 Task: Create Board Team Collaboration Best Practices to Workspace Email Management. Create Board Diversity and Inclusion Employee Resource Groups to Workspace Email Management. Create Board Content Marketing Podcast Strategy and Execution to Workspace Email Management
Action: Mouse moved to (370, 61)
Screenshot: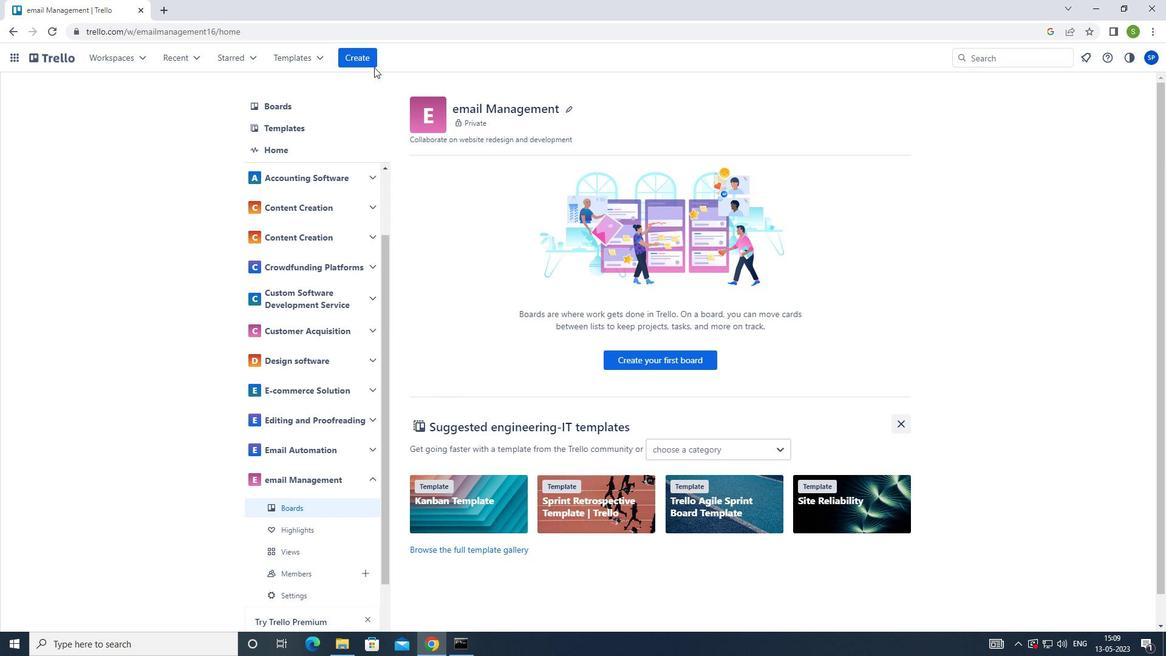 
Action: Mouse pressed left at (370, 61)
Screenshot: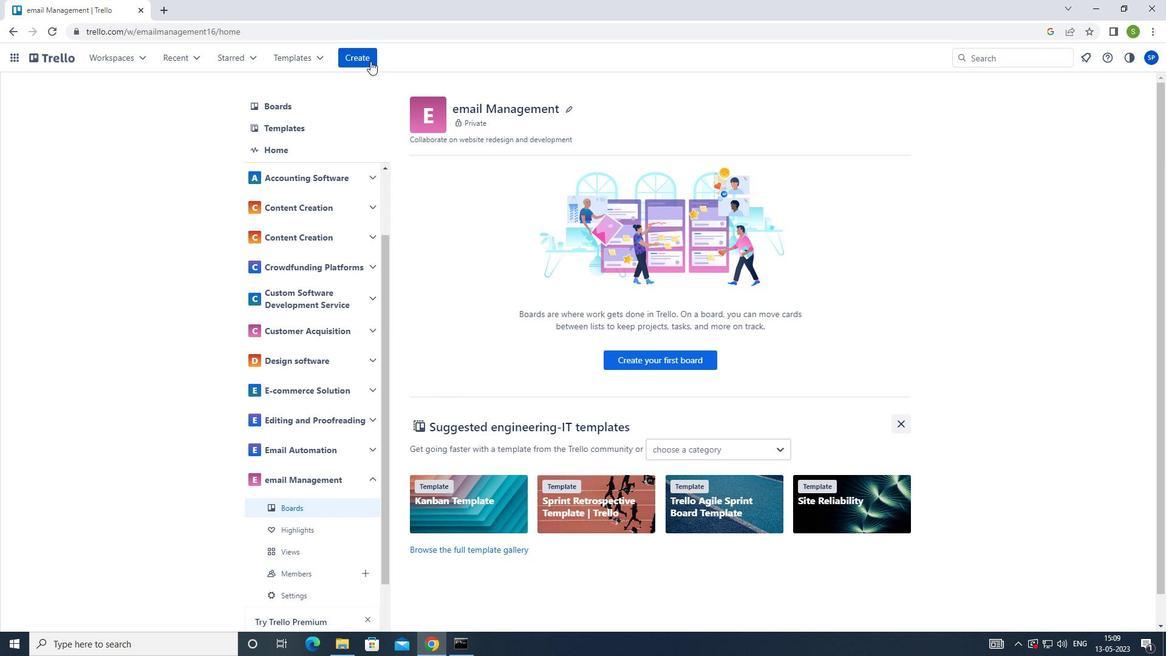 
Action: Mouse moved to (376, 95)
Screenshot: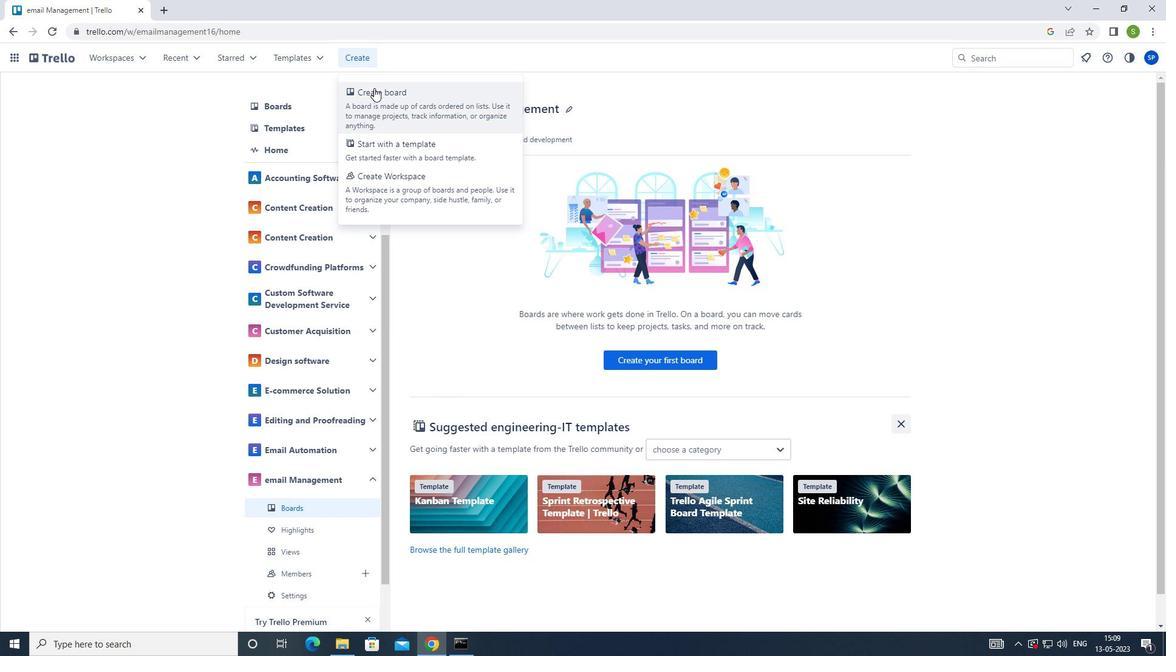 
Action: Mouse pressed left at (376, 95)
Screenshot: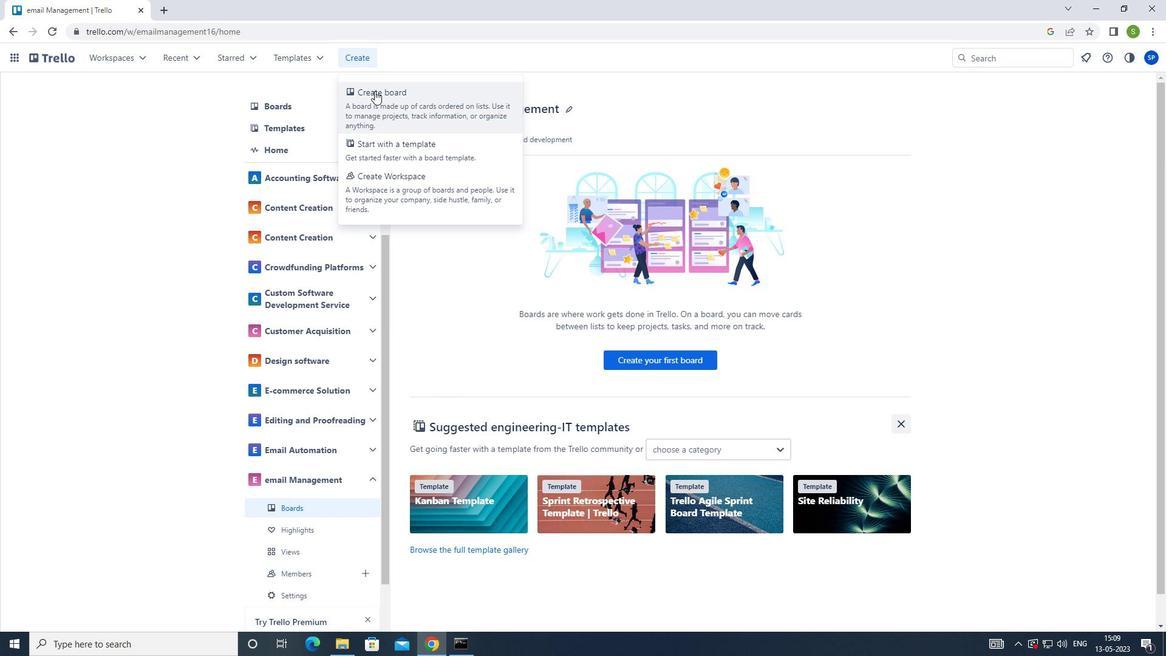 
Action: Mouse moved to (609, 225)
Screenshot: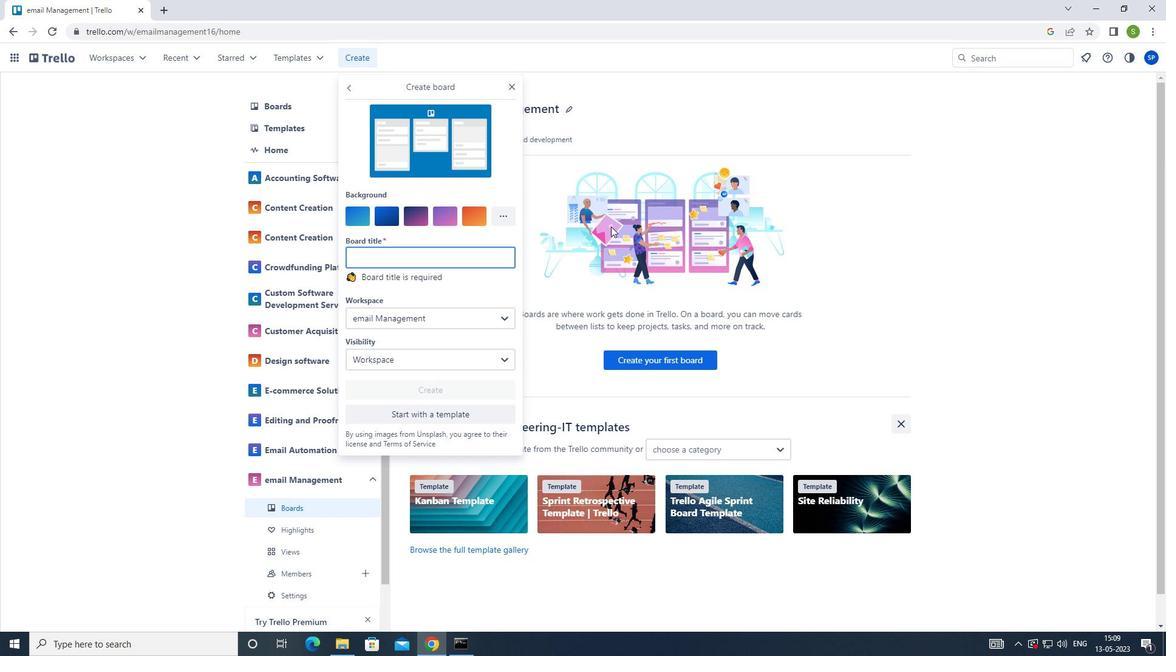 
Action: Key pressed <Key.shift>TEAM<Key.space><Key.shift><Key.shift><Key.shift><Key.shift><Key.shift><Key.shift><Key.shift><Key.shift><Key.shift><Key.shift><Key.shift><Key.shift><Key.shift><Key.shift><Key.shift><Key.shift><Key.shift><Key.shift><Key.shift>COLLABORATION<Key.space><Key.shift>BESTR<Key.backspace>
Screenshot: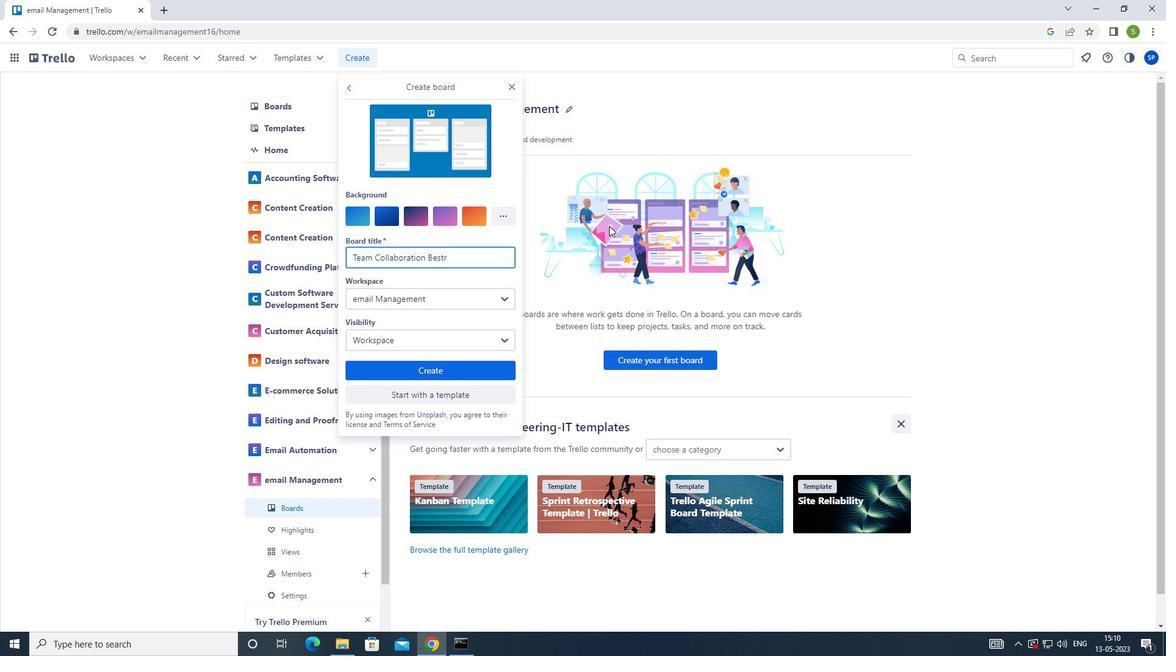 
Action: Mouse moved to (608, 225)
Screenshot: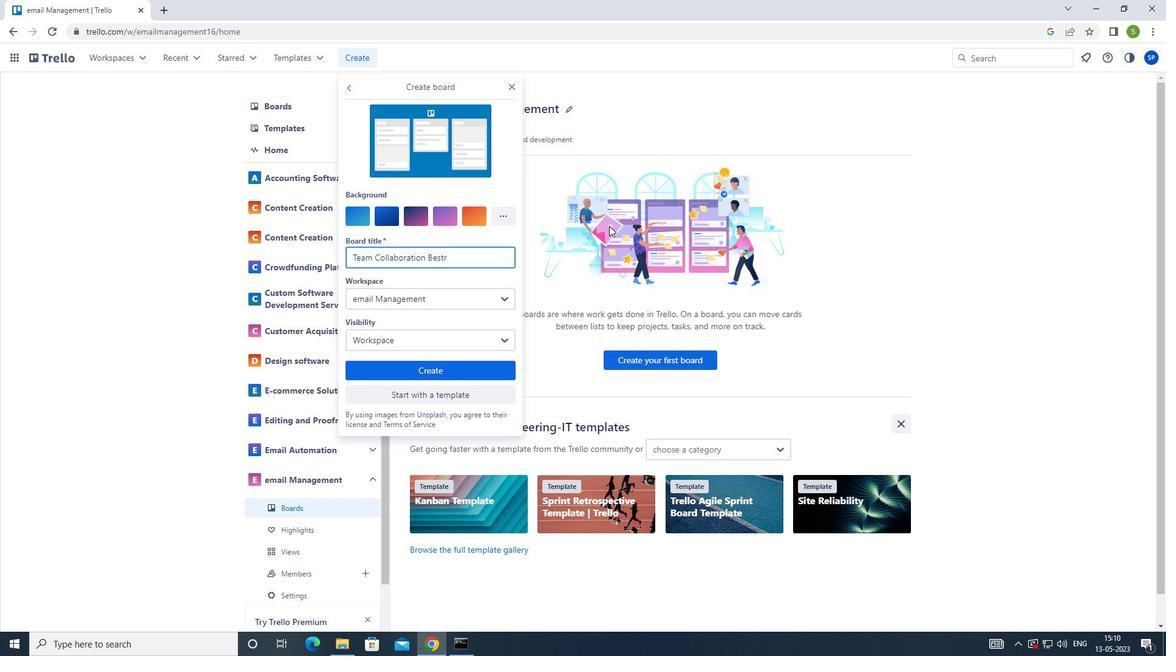 
Action: Key pressed <Key.space><Key.shift_r>
Screenshot: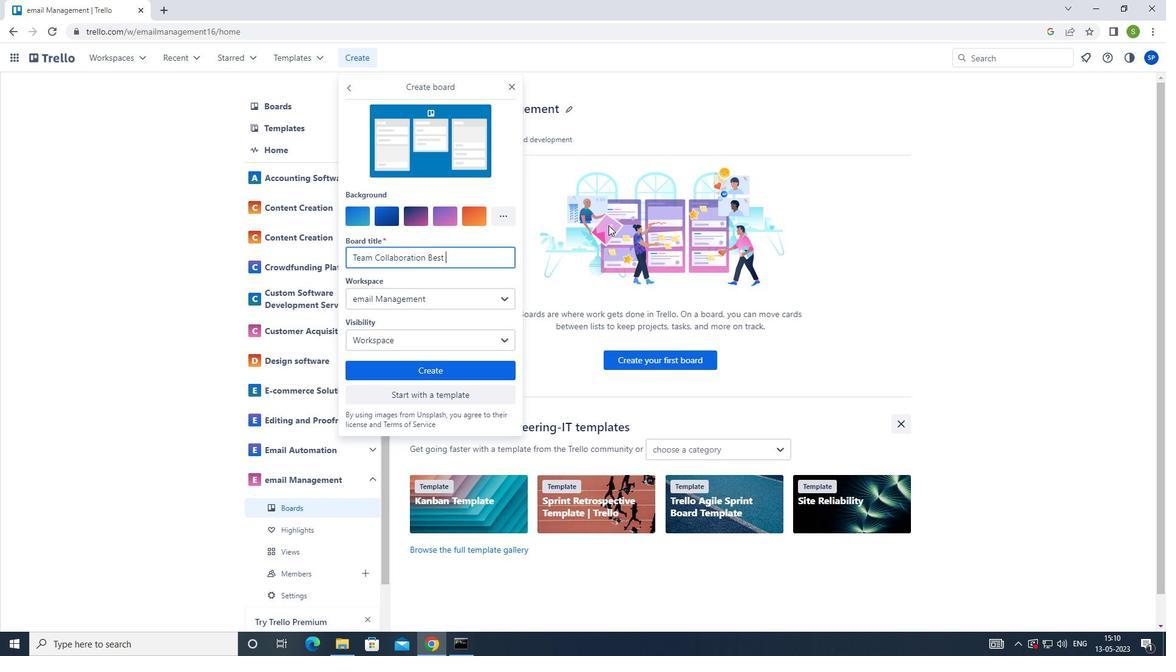 
Action: Mouse moved to (608, 224)
Screenshot: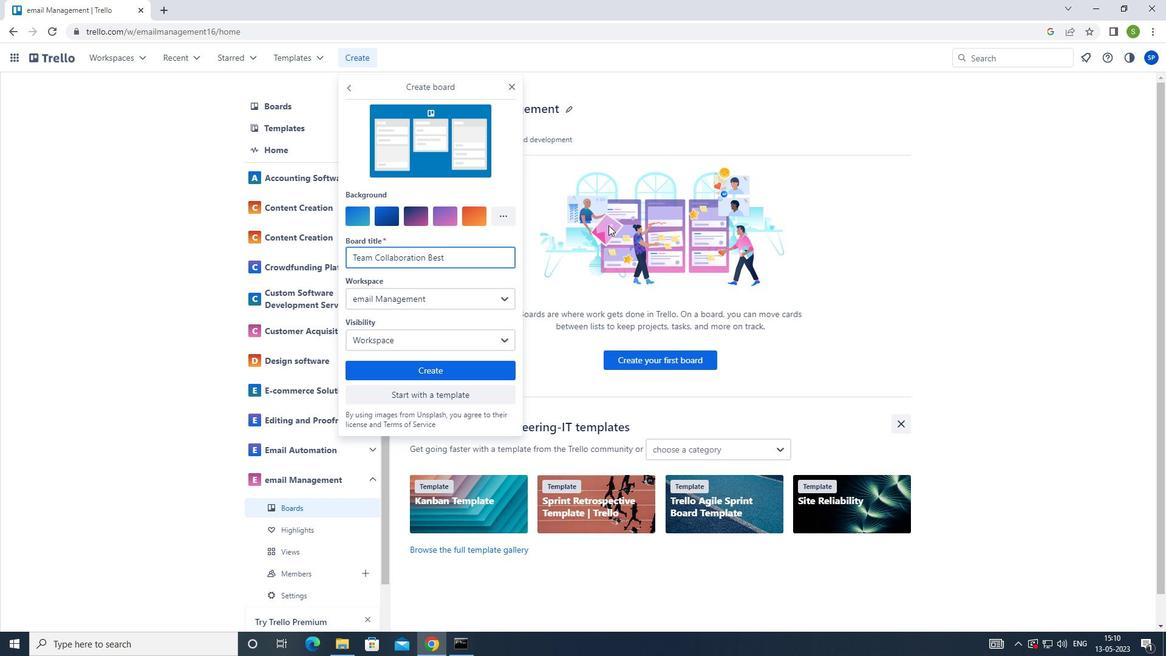 
Action: Key pressed PRACTICES
Screenshot: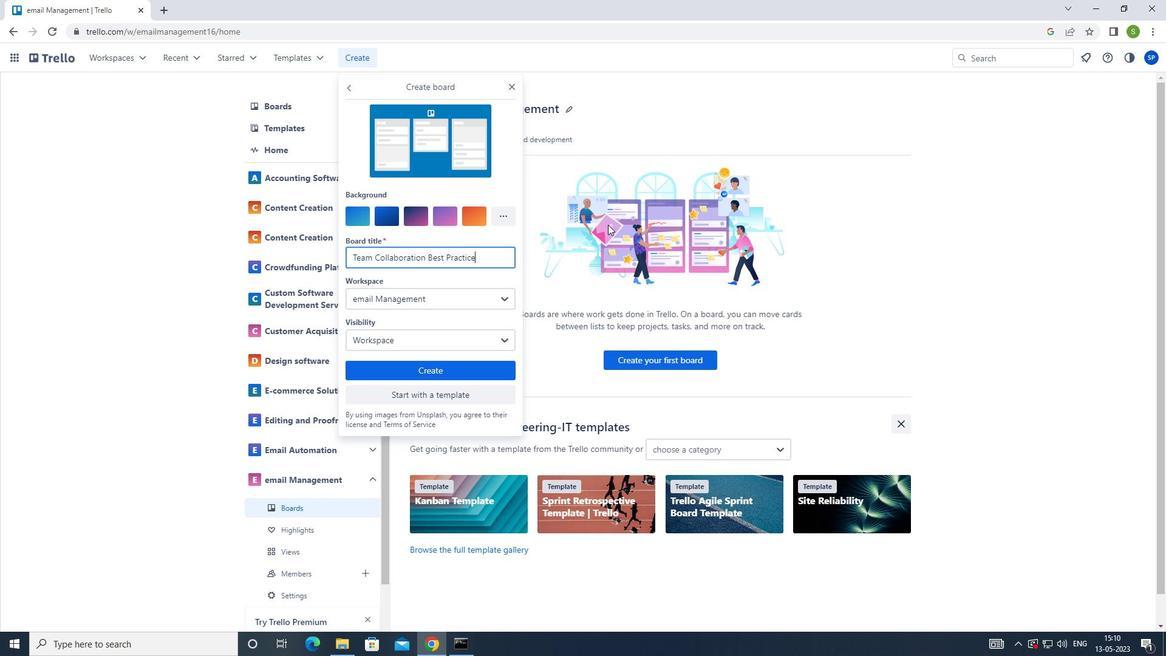 
Action: Mouse moved to (431, 374)
Screenshot: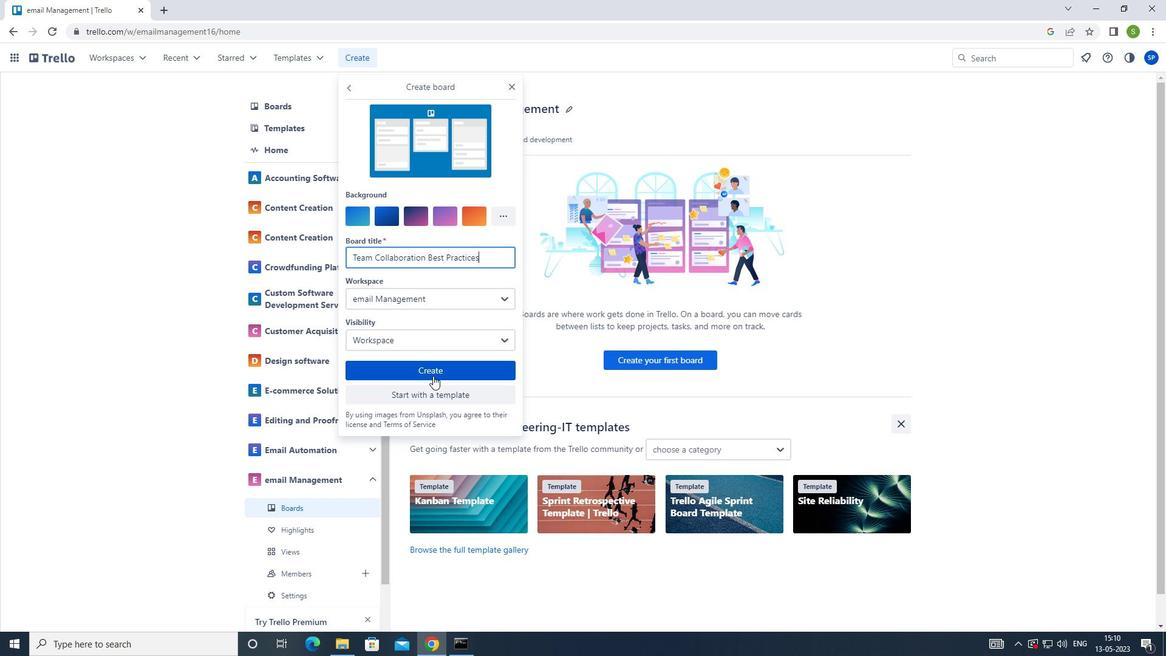 
Action: Mouse pressed left at (431, 374)
Screenshot: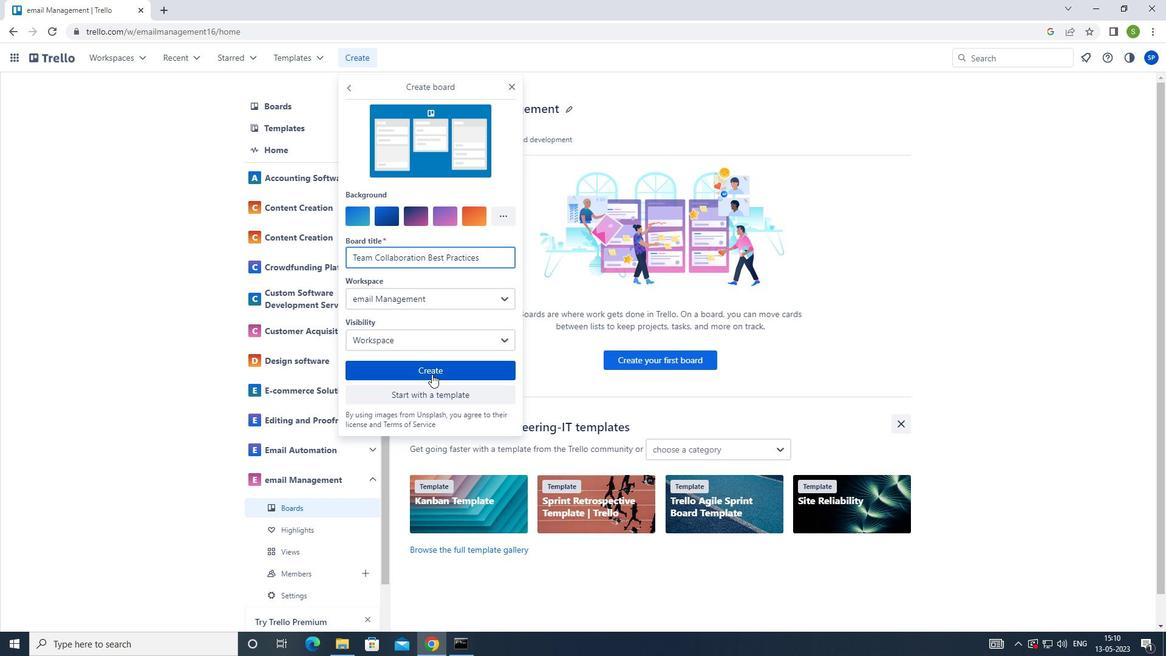 
Action: Mouse moved to (363, 50)
Screenshot: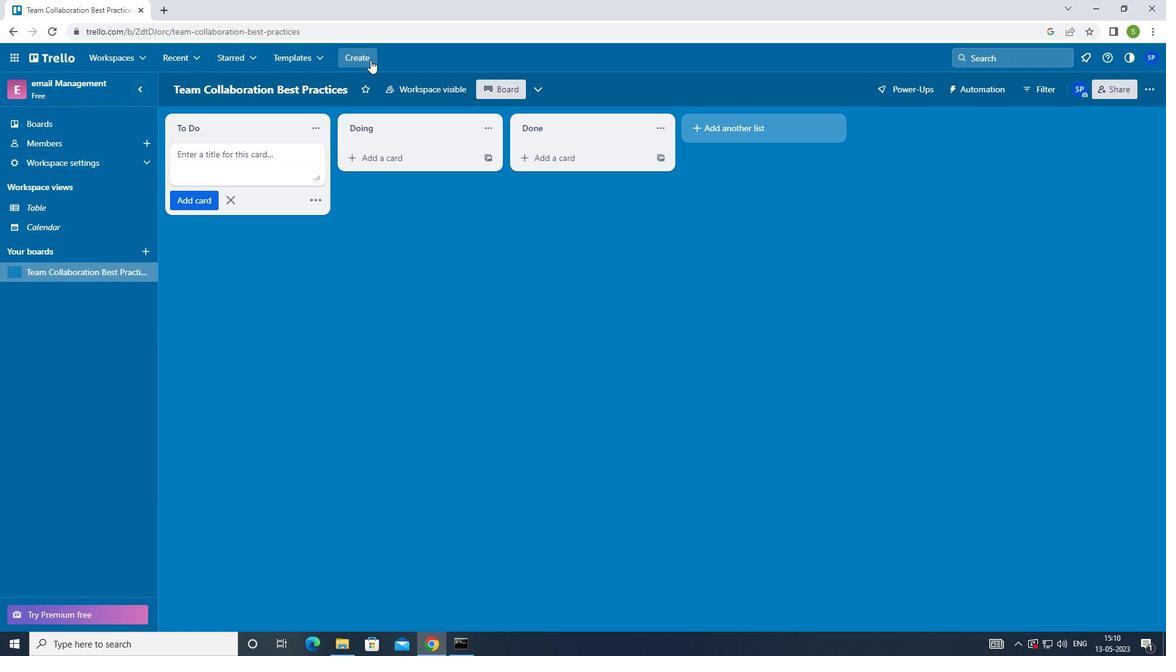 
Action: Mouse pressed left at (363, 50)
Screenshot: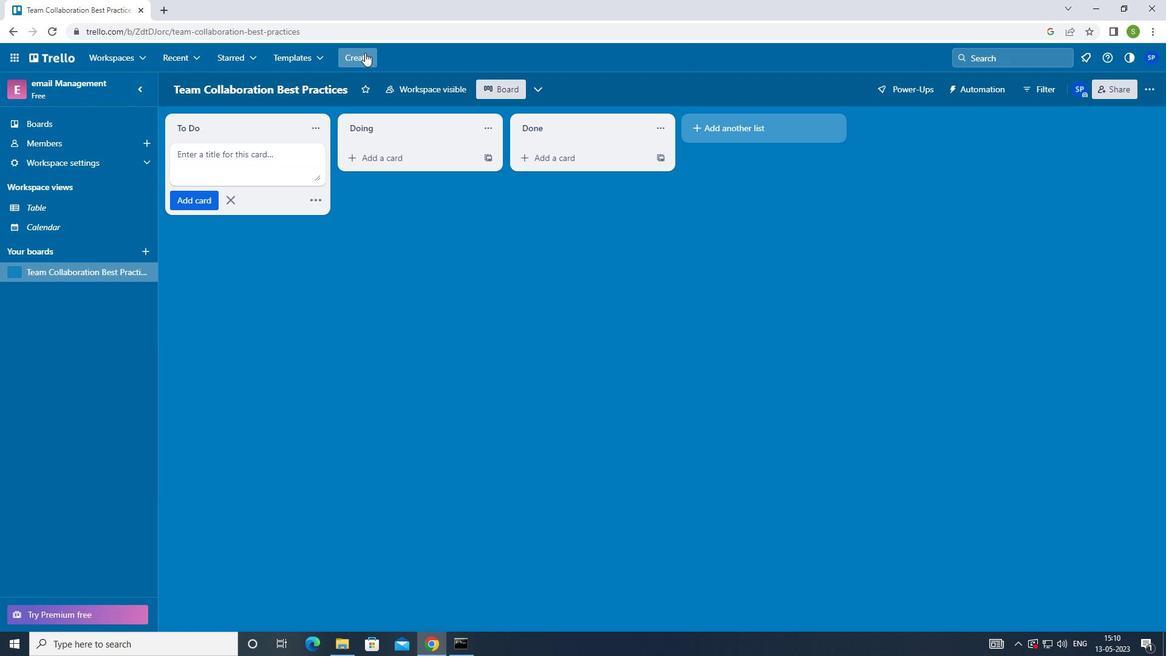
Action: Mouse moved to (377, 93)
Screenshot: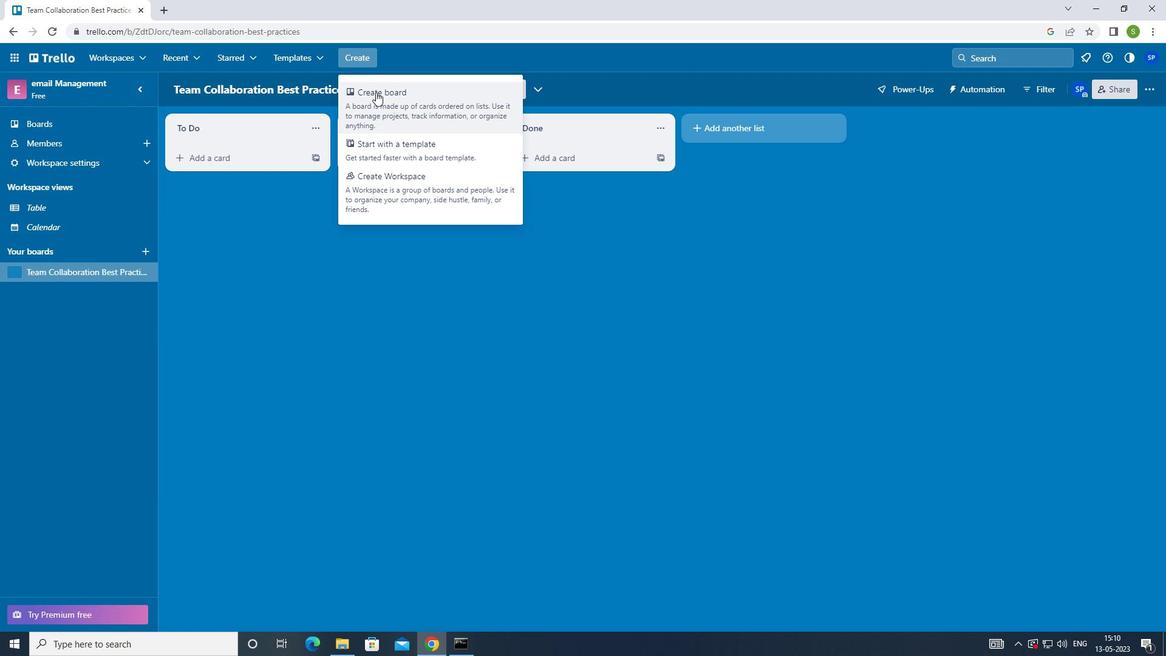 
Action: Mouse pressed left at (377, 93)
Screenshot: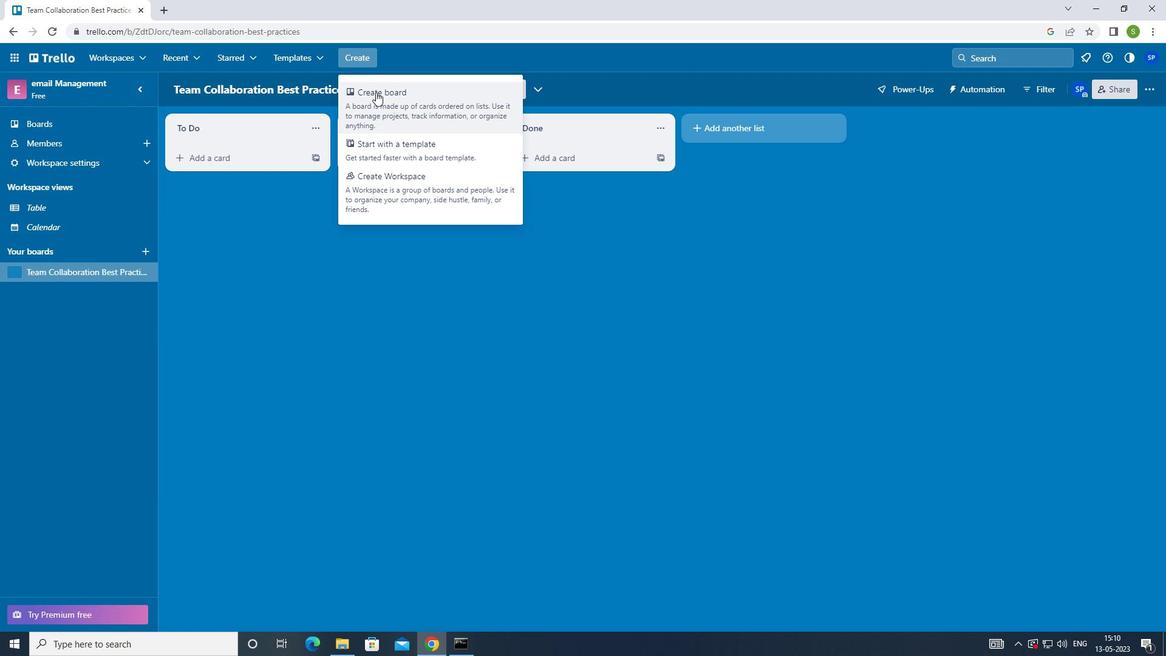 
Action: Mouse moved to (586, 297)
Screenshot: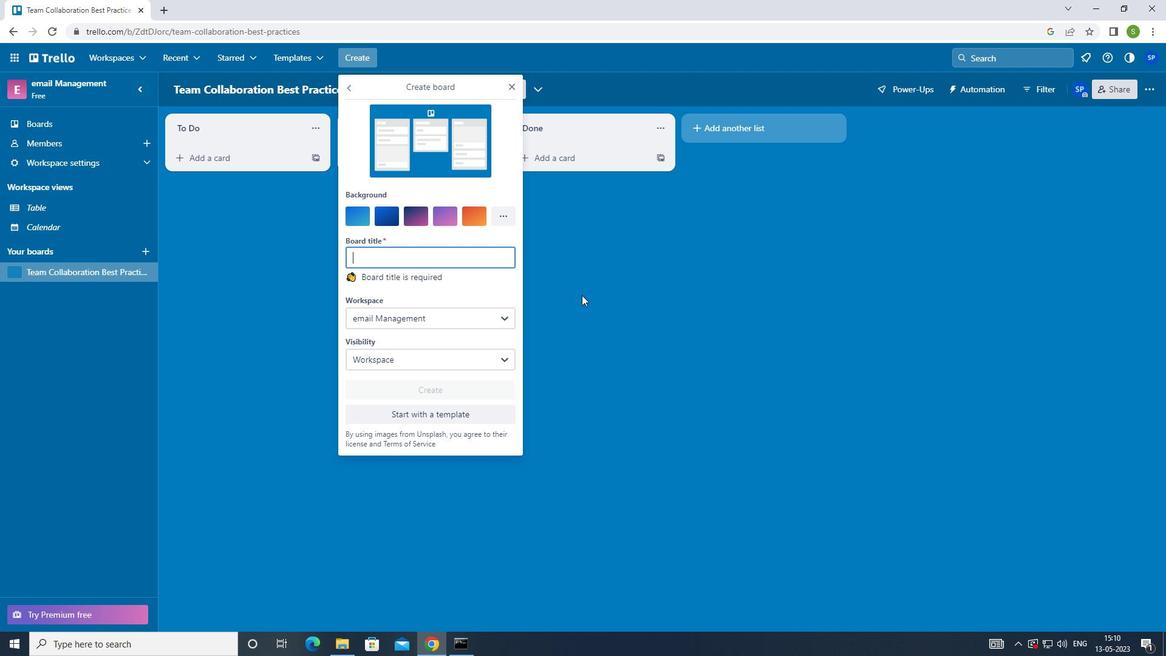 
Action: Key pressed <Key.shift>DIVERSITY<Key.space>AND<Key.space><Key.shift_r><Key.shift_r><Key.shift_r><Key.shift_r><Key.shift_r>INCLI<Key.backspace>USION<Key.space><Key.shift>EMPLOYEE<Key.space><Key.shift>RESOURCE<Key.space><Key.shift>GROUPS
Screenshot: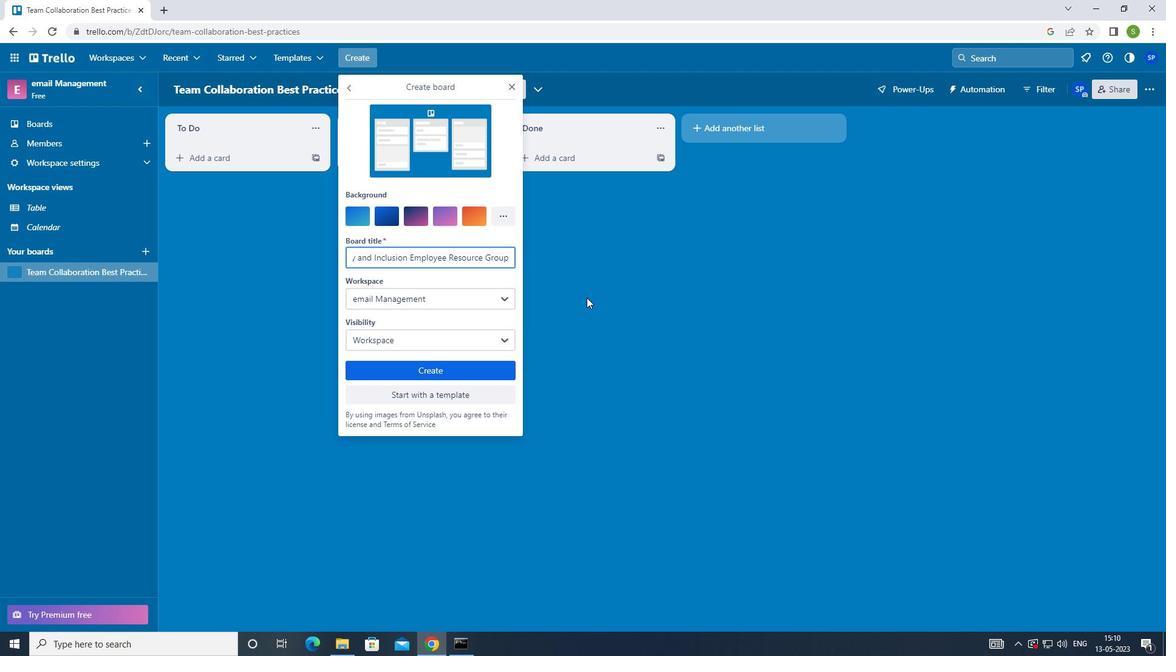 
Action: Mouse moved to (447, 368)
Screenshot: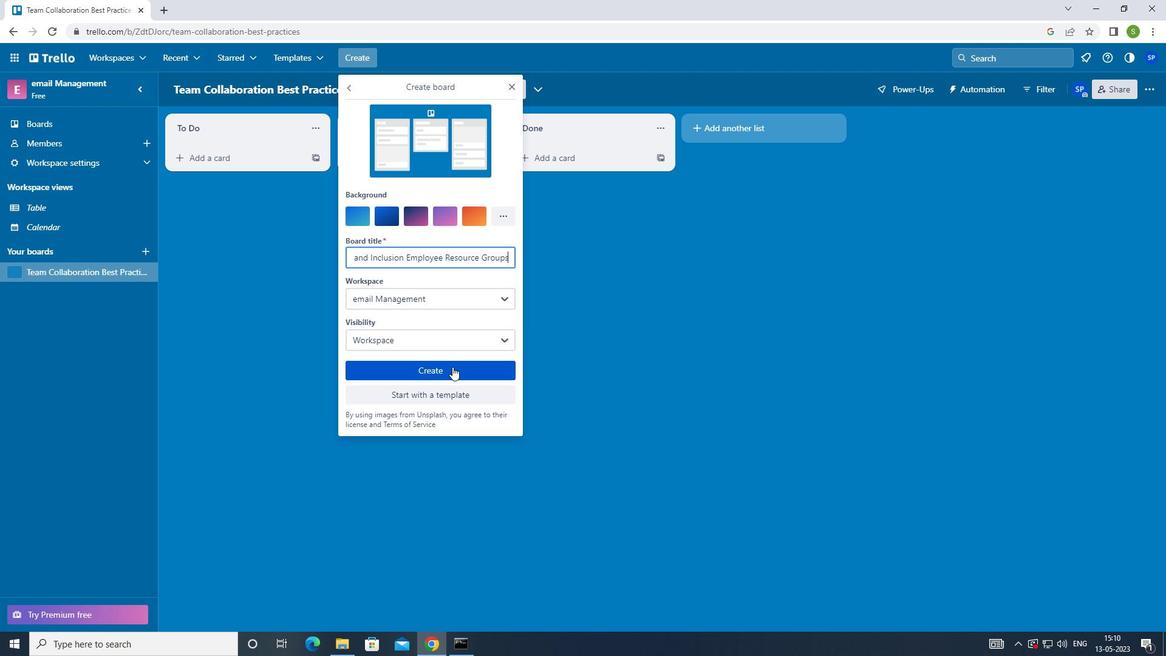 
Action: Mouse pressed left at (447, 368)
Screenshot: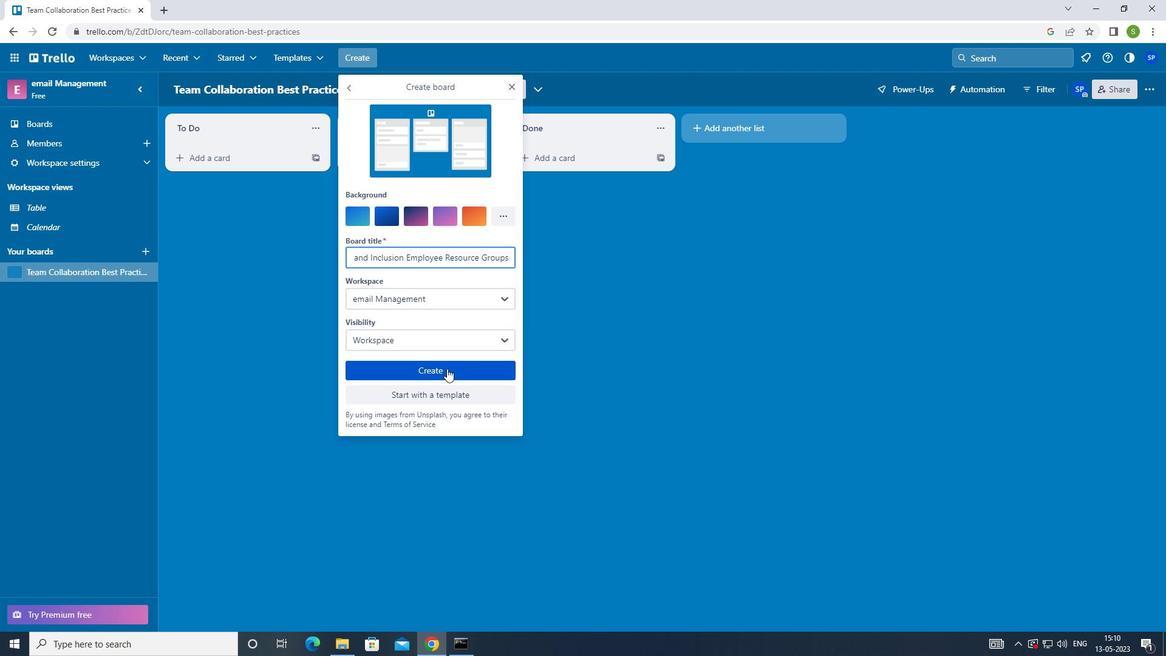 
Action: Mouse moved to (345, 52)
Screenshot: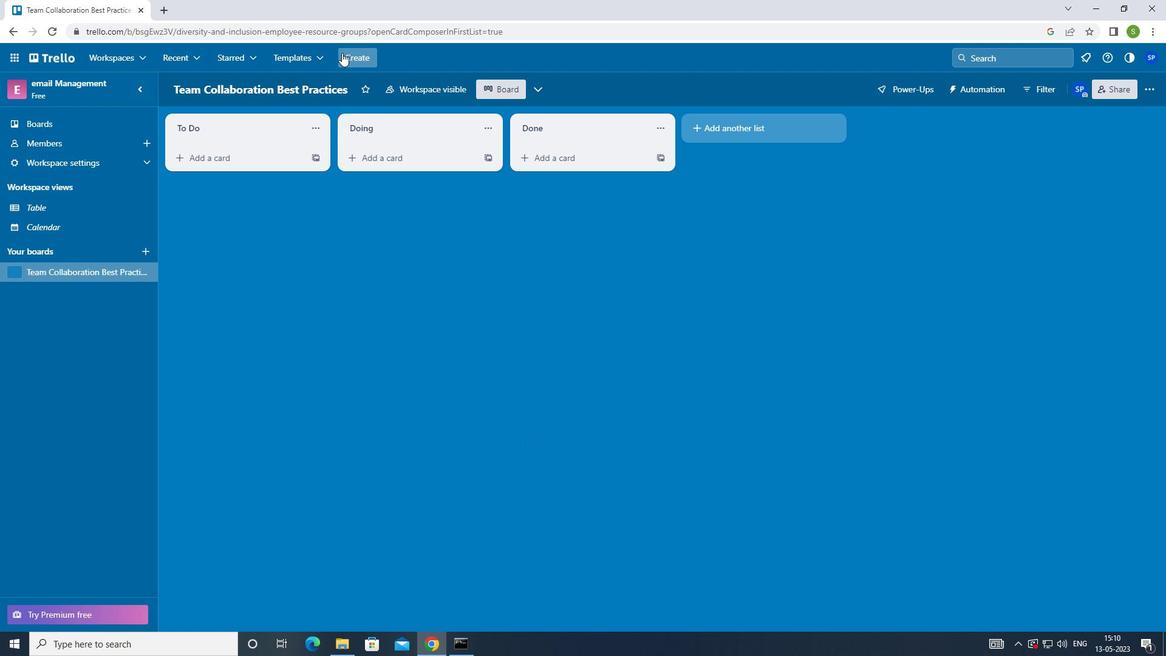 
Action: Mouse pressed left at (345, 52)
Screenshot: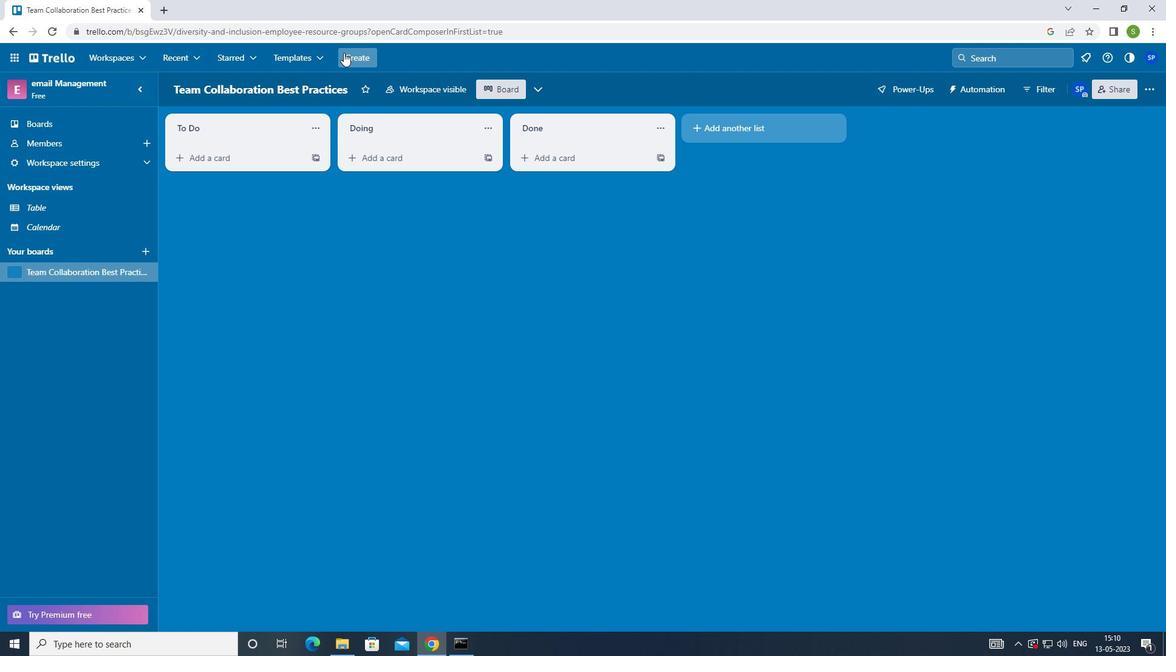 
Action: Mouse moved to (367, 122)
Screenshot: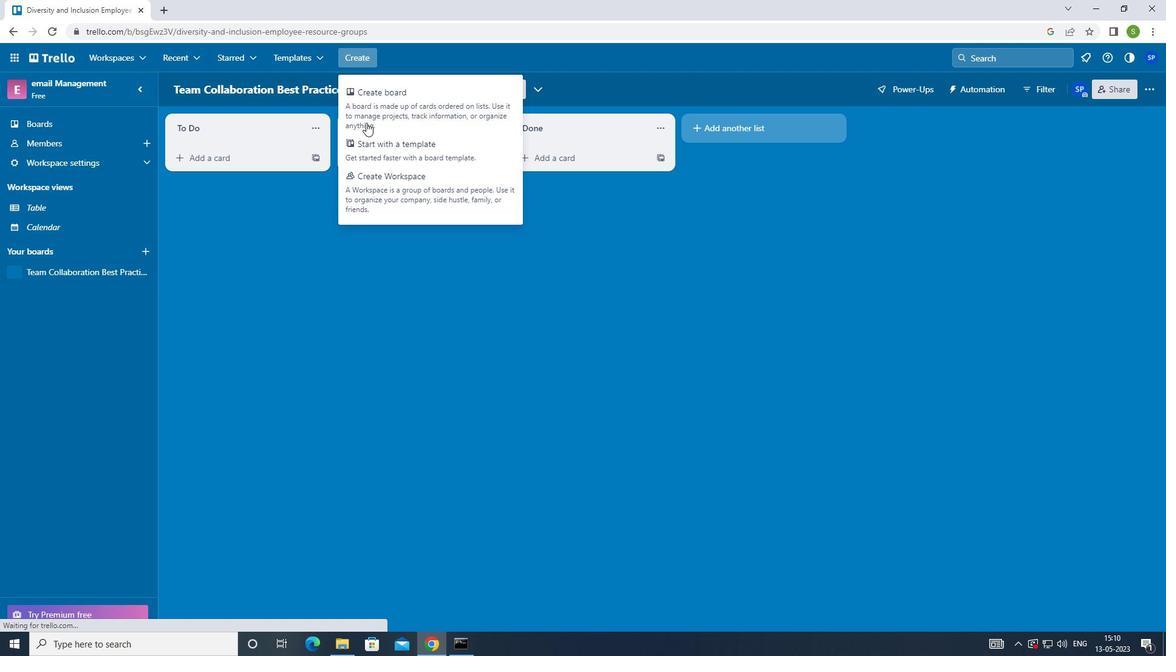 
Action: Mouse pressed left at (367, 122)
Screenshot: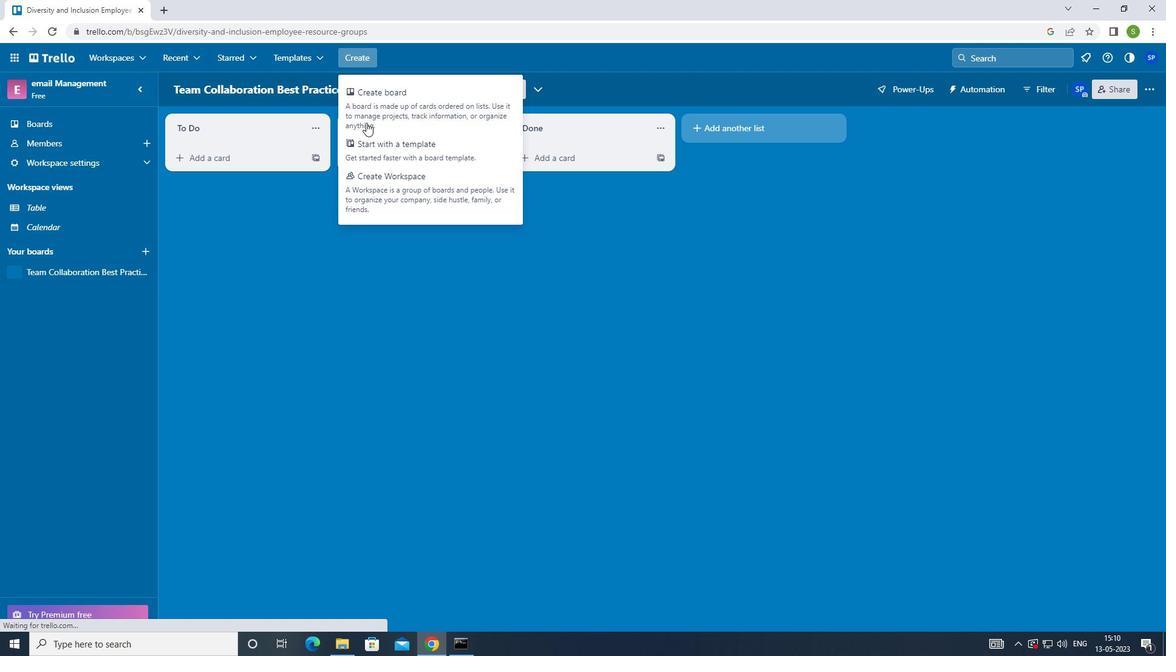 
Action: Mouse moved to (368, 125)
Screenshot: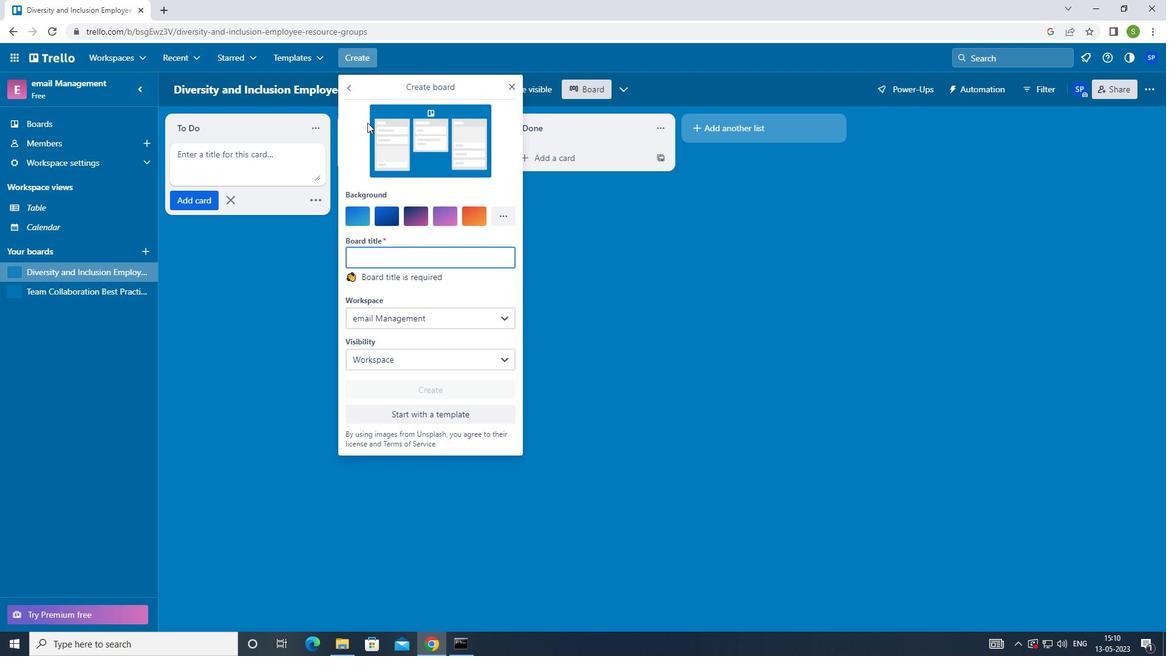 
Action: Key pressed <Key.shift>CONTENT<Key.space><Key.shift_r>MARKETING<Key.space><Key.shift_r>PA<Key.backspace>ODCAST<Key.space><Key.shift>STRATEGY<Key.space><Key.shift>AND<Key.space><Key.shift>EXECUTION
Screenshot: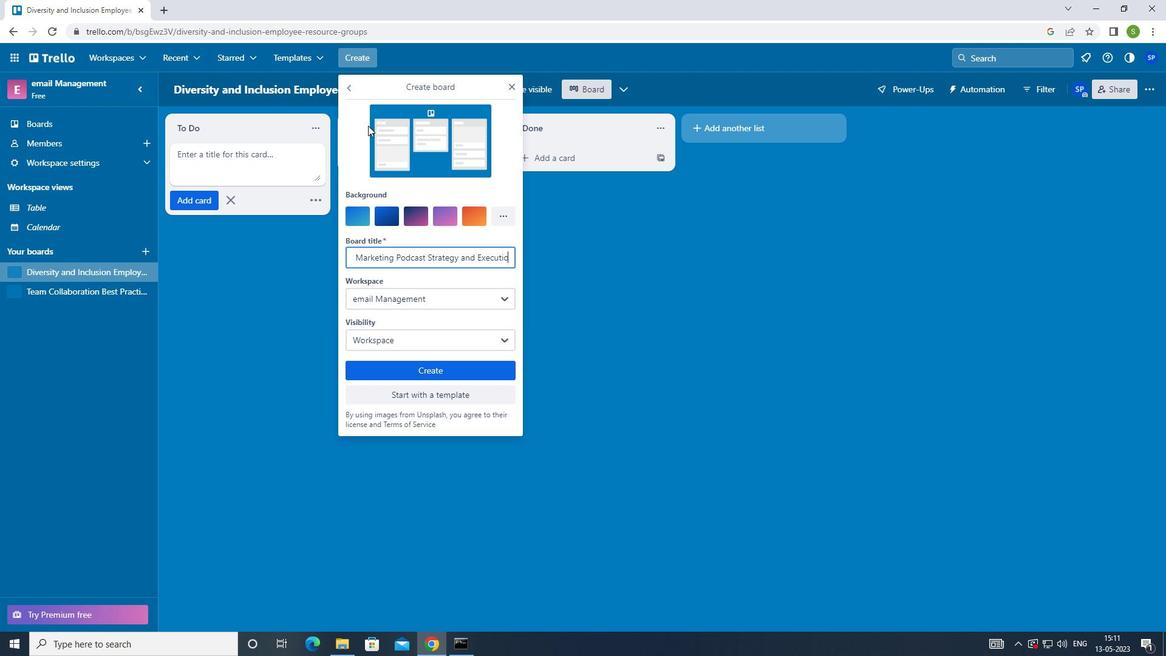 
Action: Mouse moved to (409, 372)
Screenshot: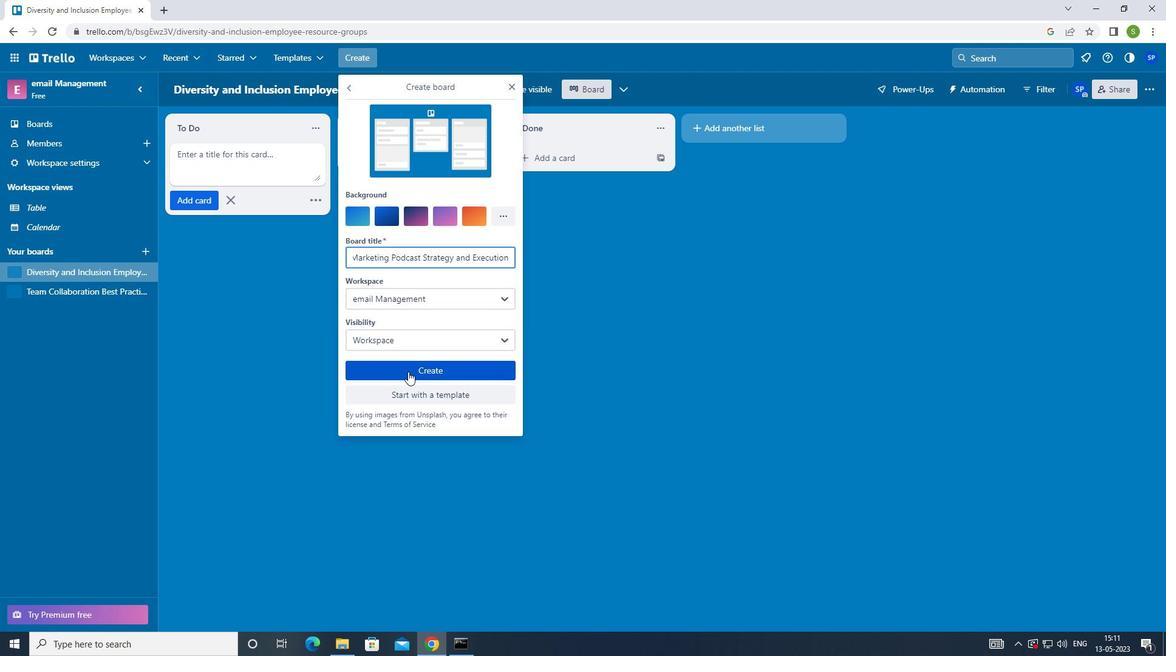 
Action: Mouse pressed left at (409, 372)
Screenshot: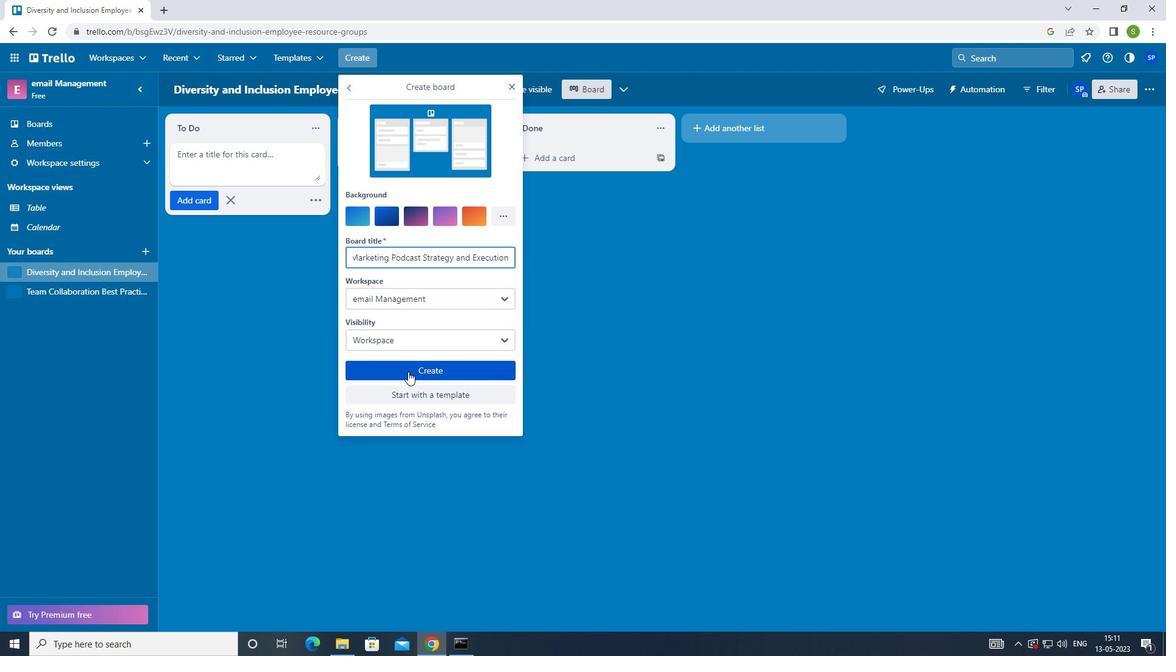 
Action: Mouse moved to (409, 372)
Screenshot: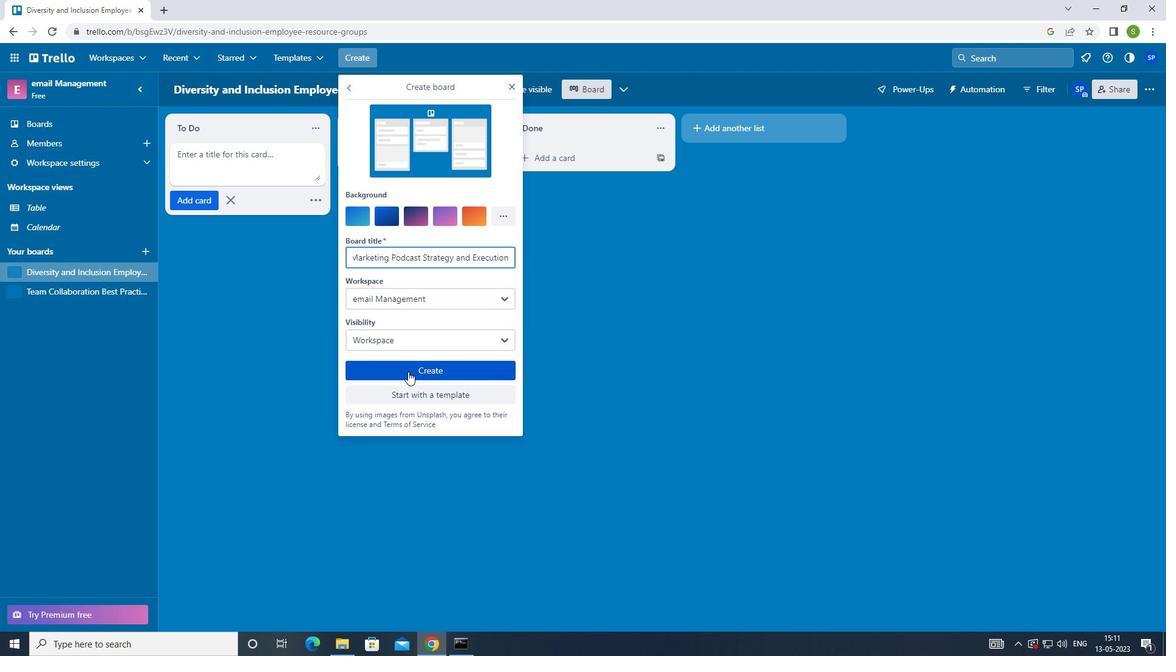 
Action: Key pressed <Key.f8>
Screenshot: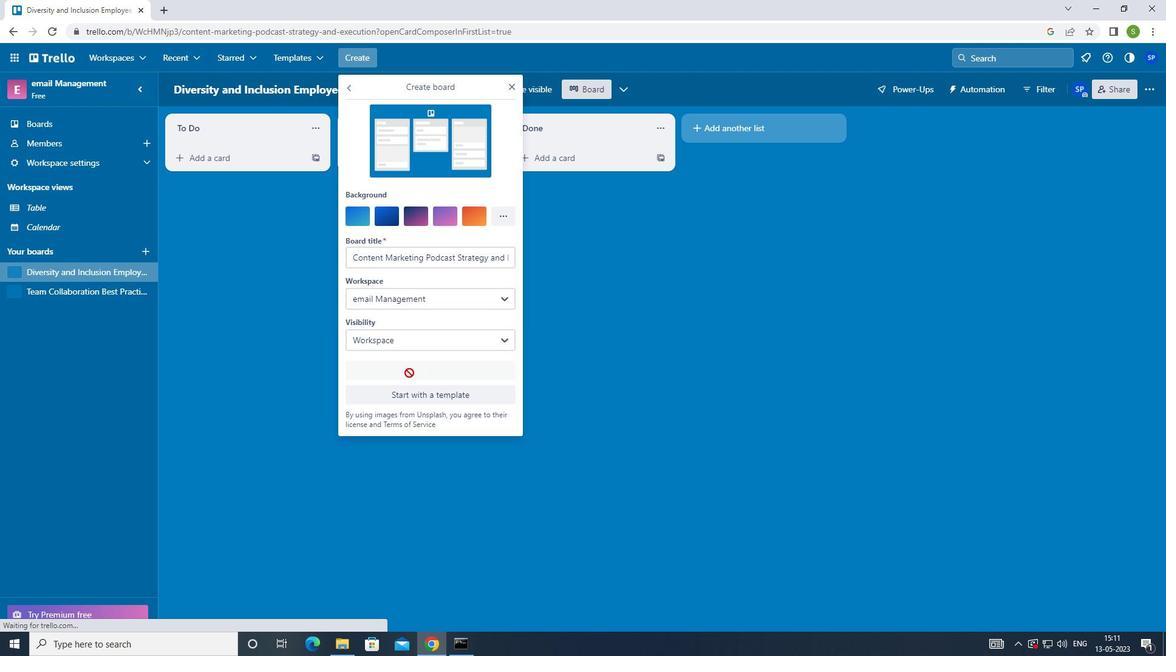 
